 Task: Create a due date automation trigger when advanced off, on the monday before a card is due at 11:00 AM.
Action: Mouse moved to (998, 286)
Screenshot: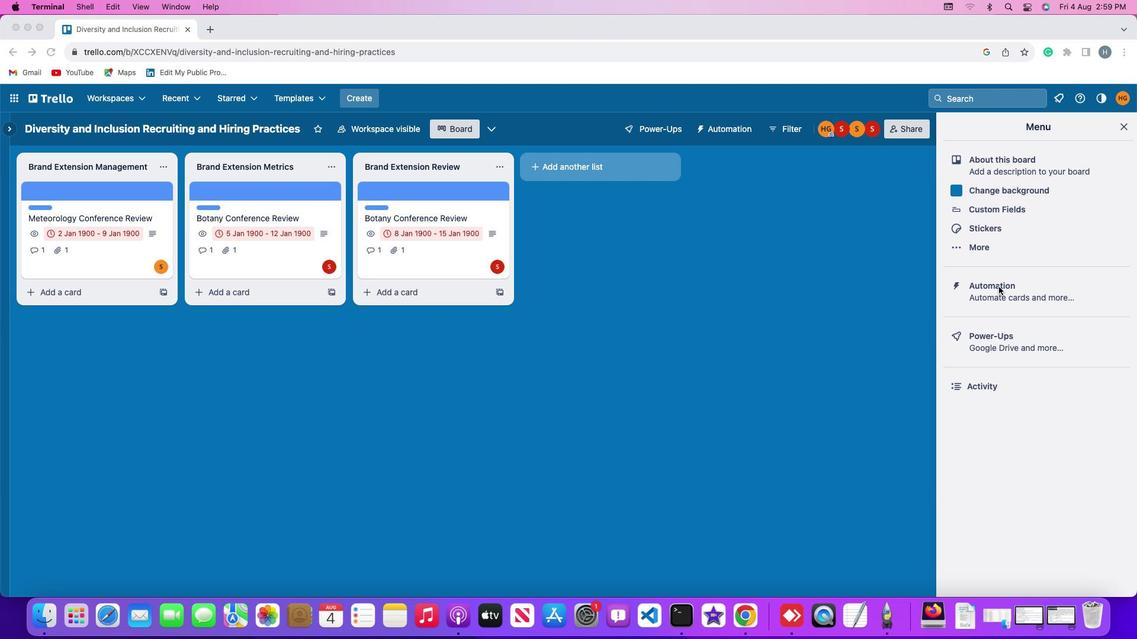 
Action: Mouse pressed left at (998, 286)
Screenshot: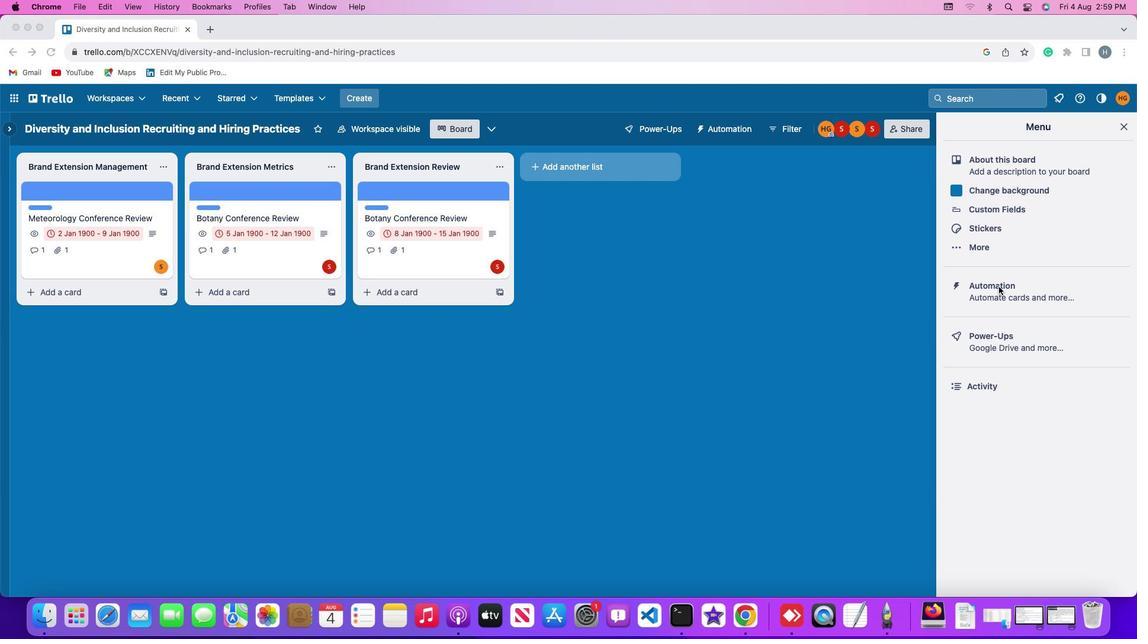 
Action: Mouse pressed left at (998, 286)
Screenshot: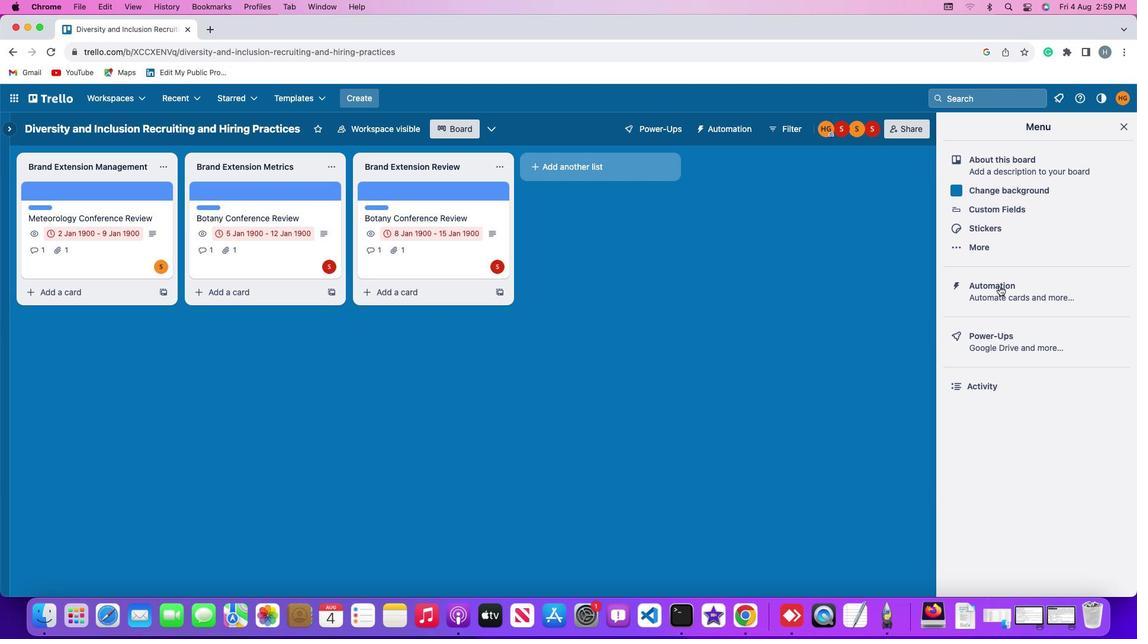 
Action: Mouse moved to (75, 281)
Screenshot: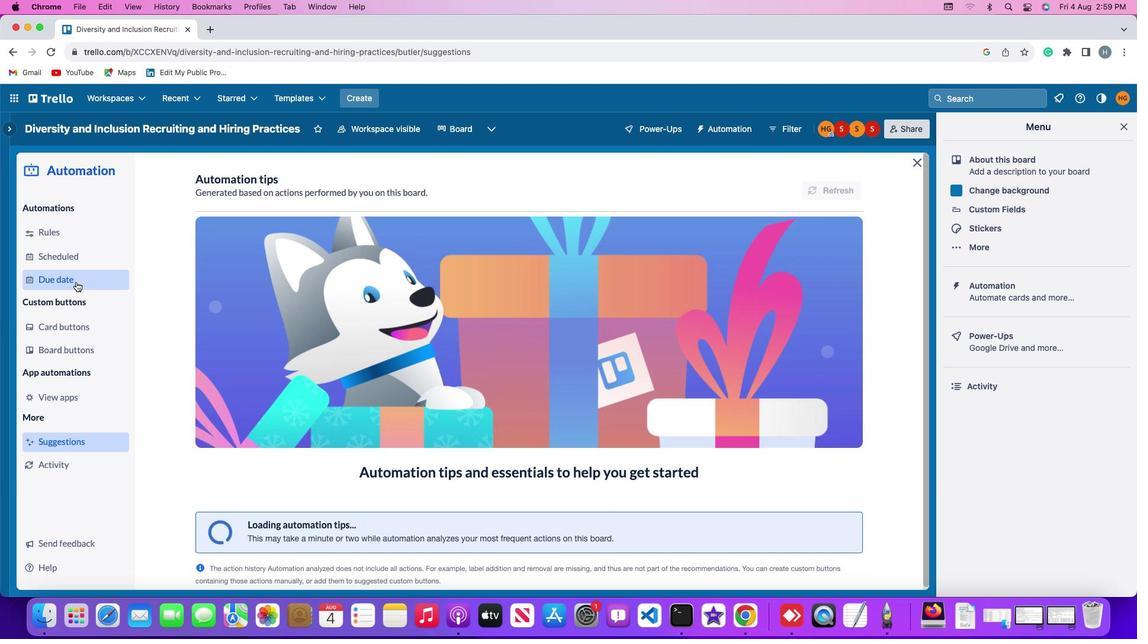 
Action: Mouse pressed left at (75, 281)
Screenshot: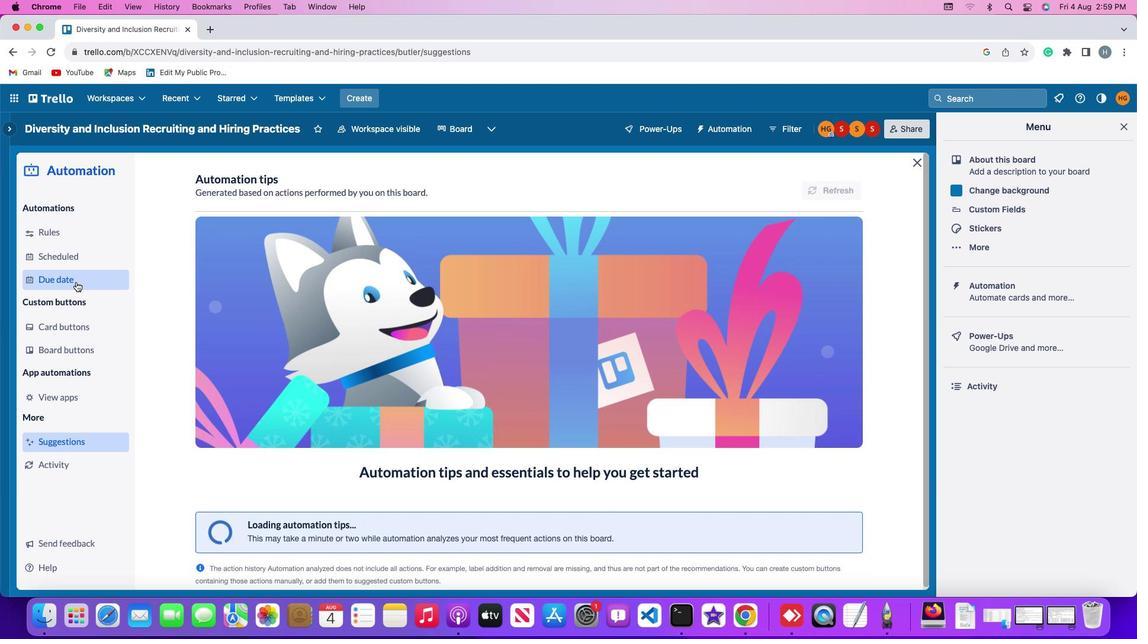 
Action: Mouse moved to (813, 179)
Screenshot: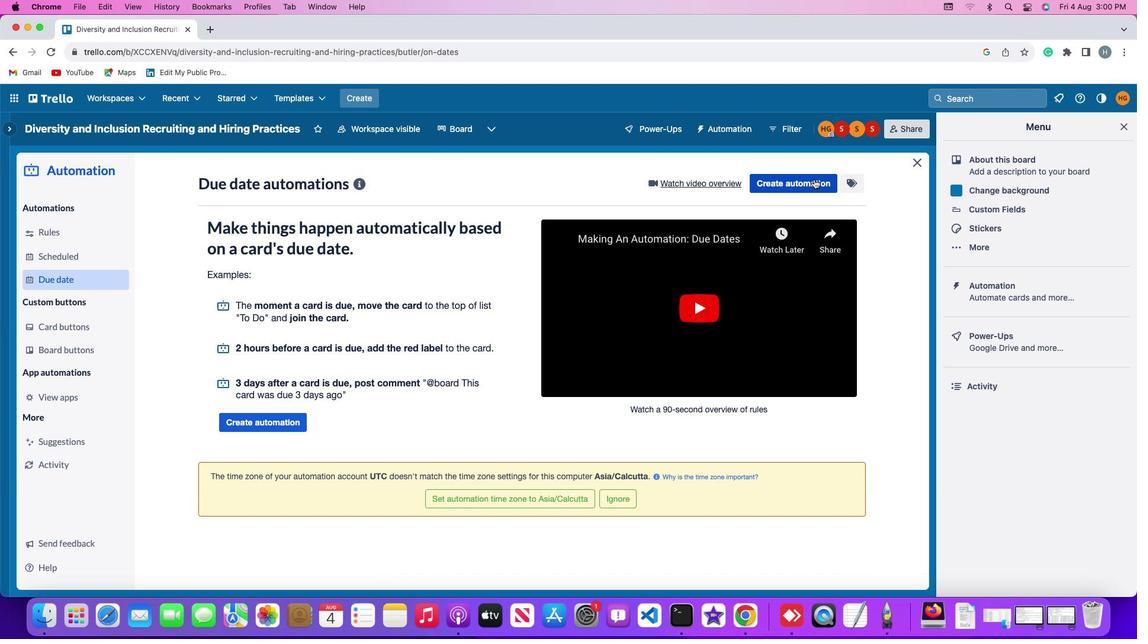
Action: Mouse pressed left at (813, 179)
Screenshot: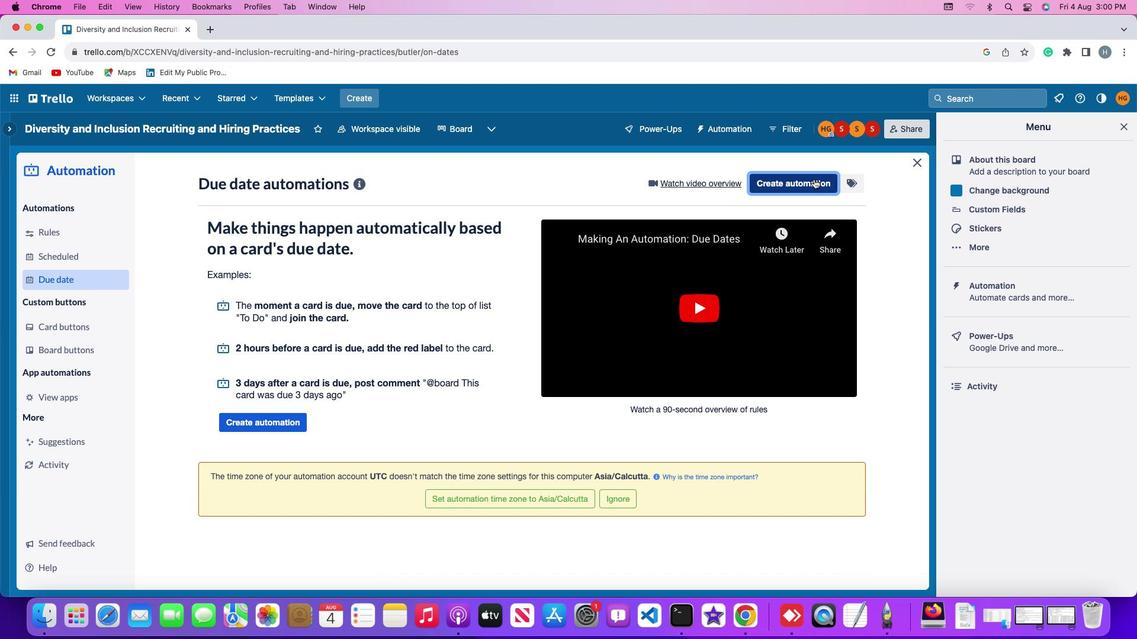 
Action: Mouse moved to (543, 295)
Screenshot: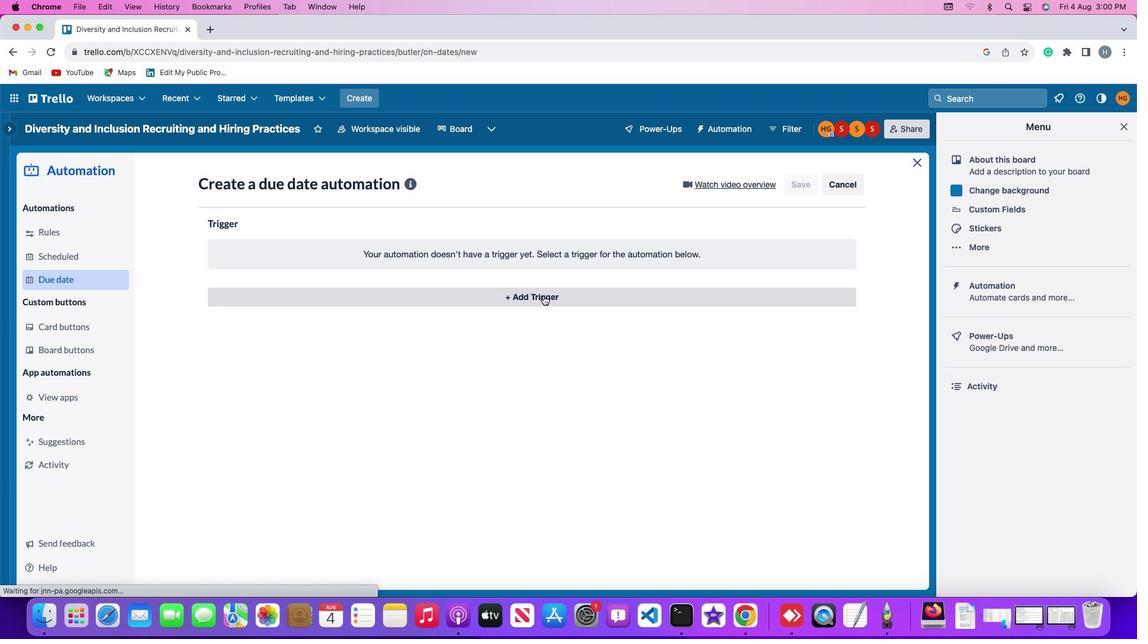 
Action: Mouse pressed left at (543, 295)
Screenshot: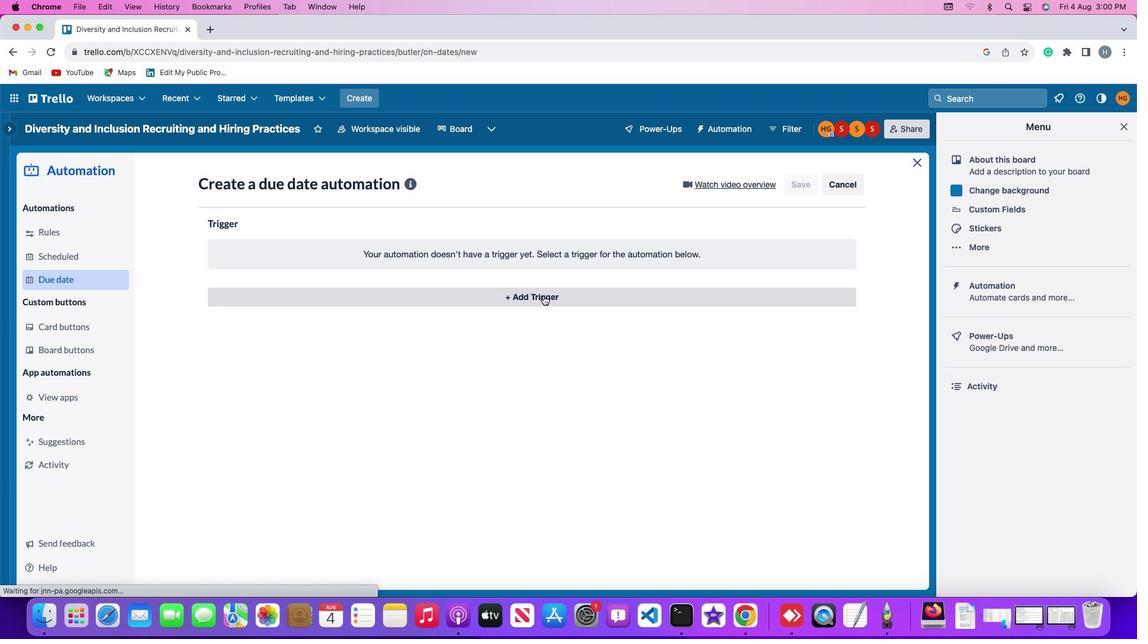 
Action: Mouse moved to (257, 514)
Screenshot: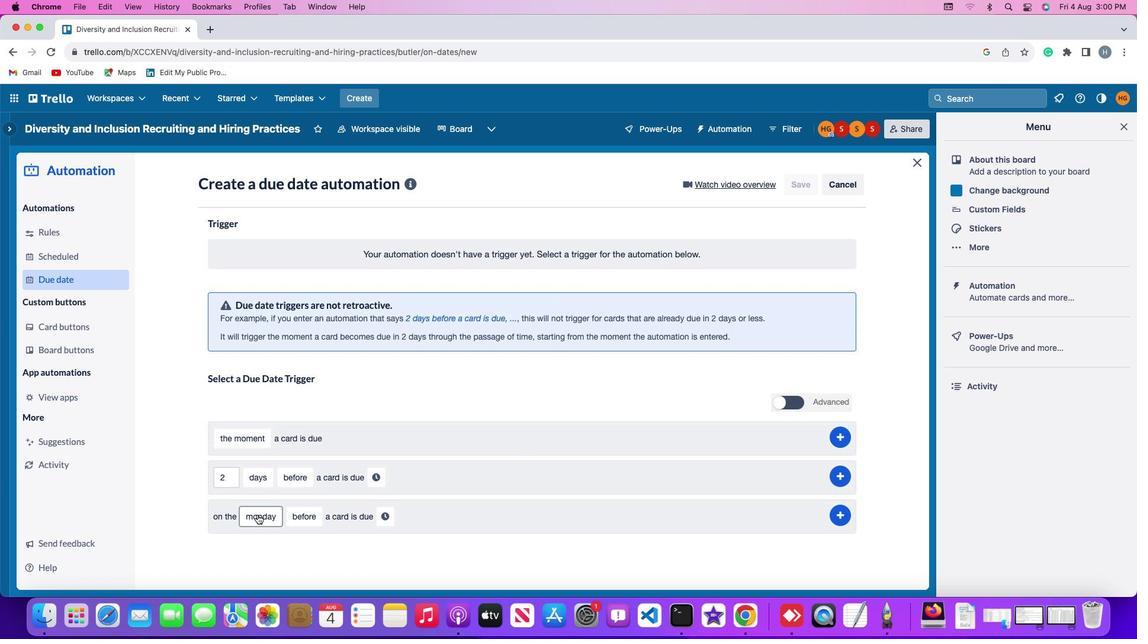 
Action: Mouse pressed left at (257, 514)
Screenshot: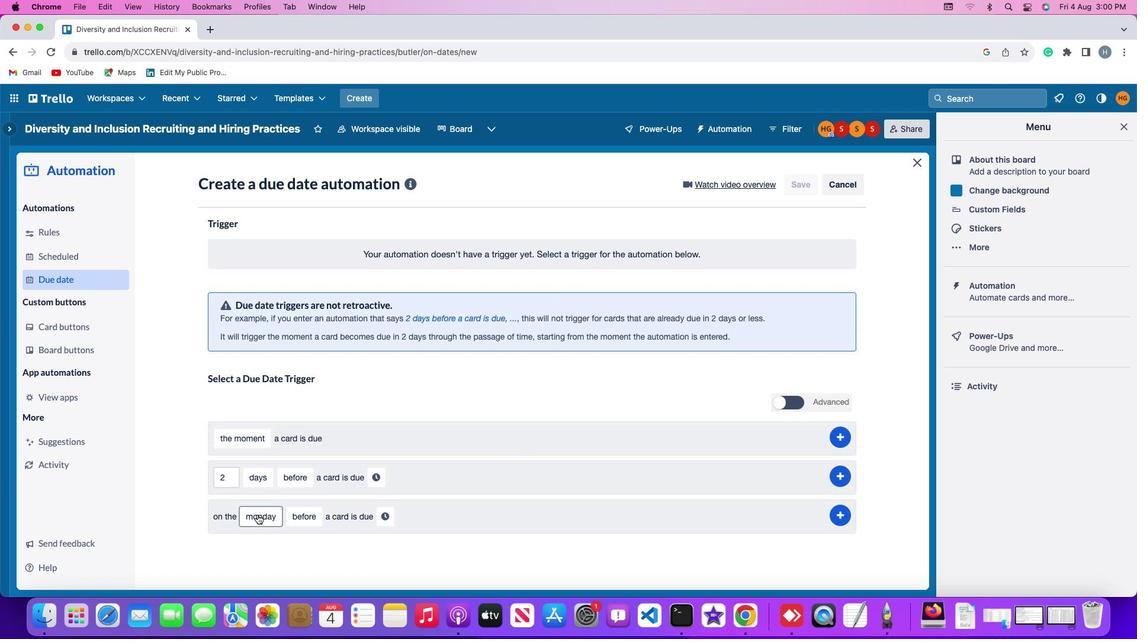 
Action: Mouse moved to (284, 352)
Screenshot: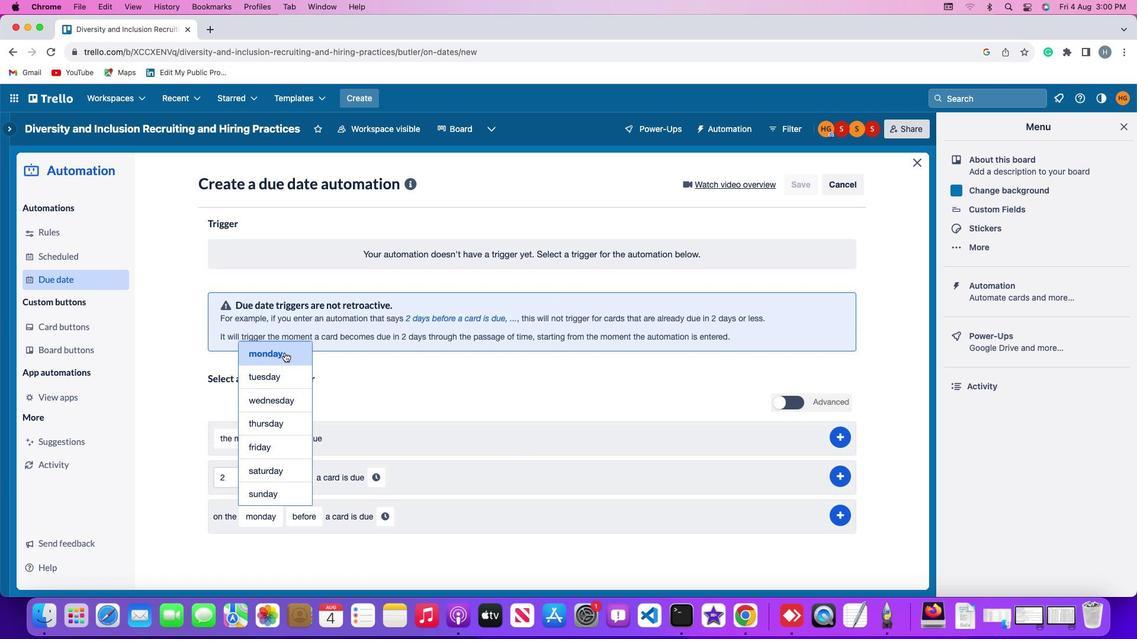 
Action: Mouse pressed left at (284, 352)
Screenshot: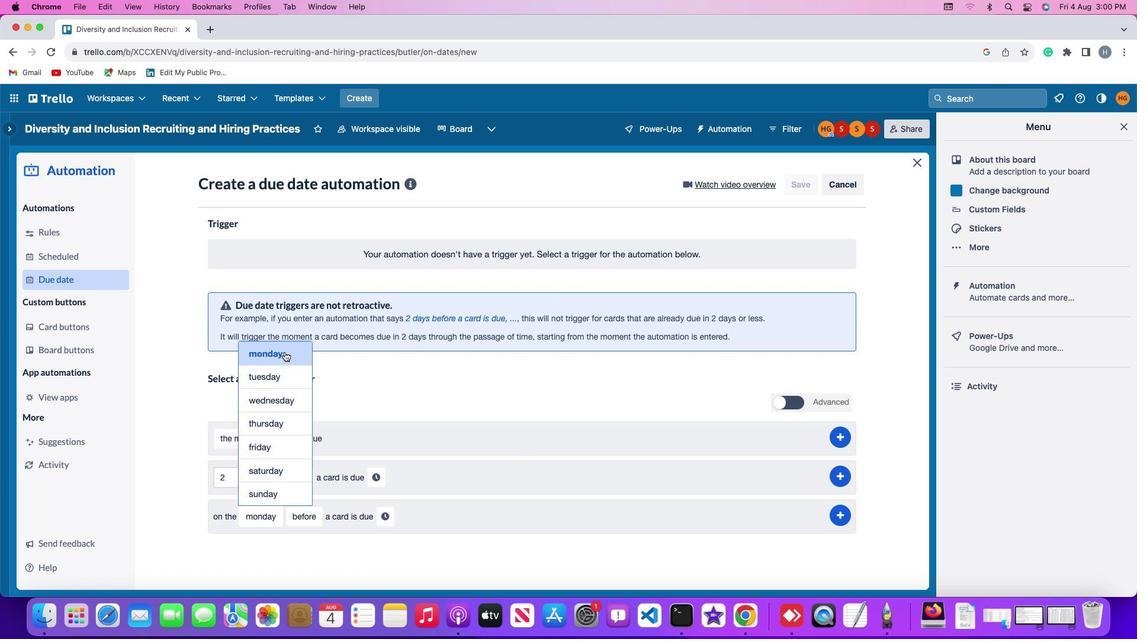 
Action: Mouse moved to (307, 518)
Screenshot: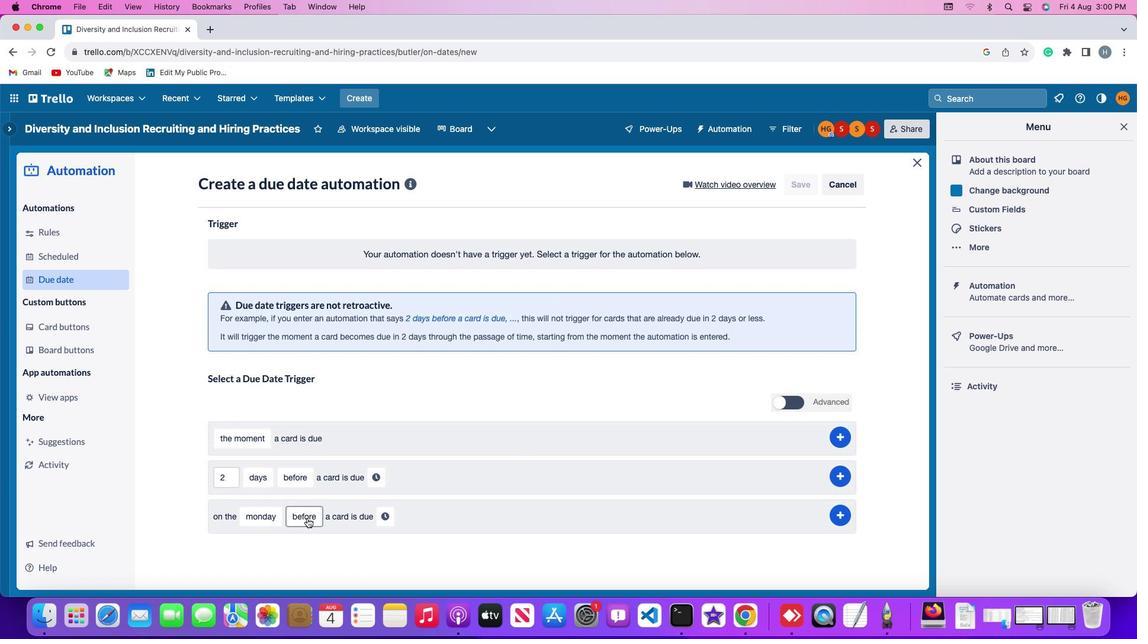 
Action: Mouse pressed left at (307, 518)
Screenshot: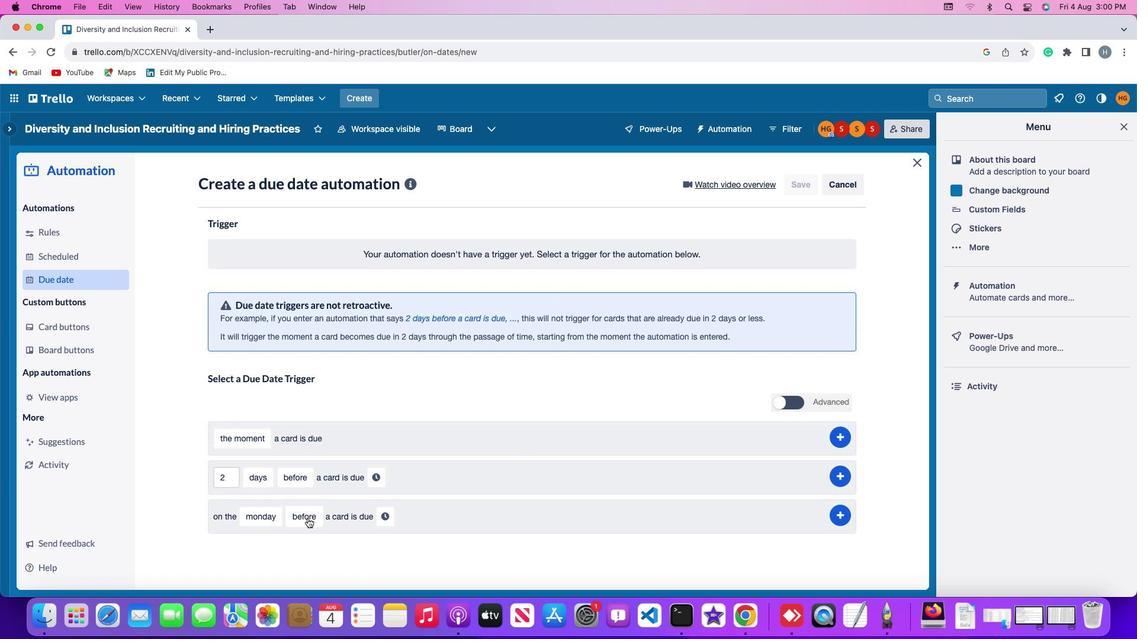 
Action: Mouse moved to (333, 424)
Screenshot: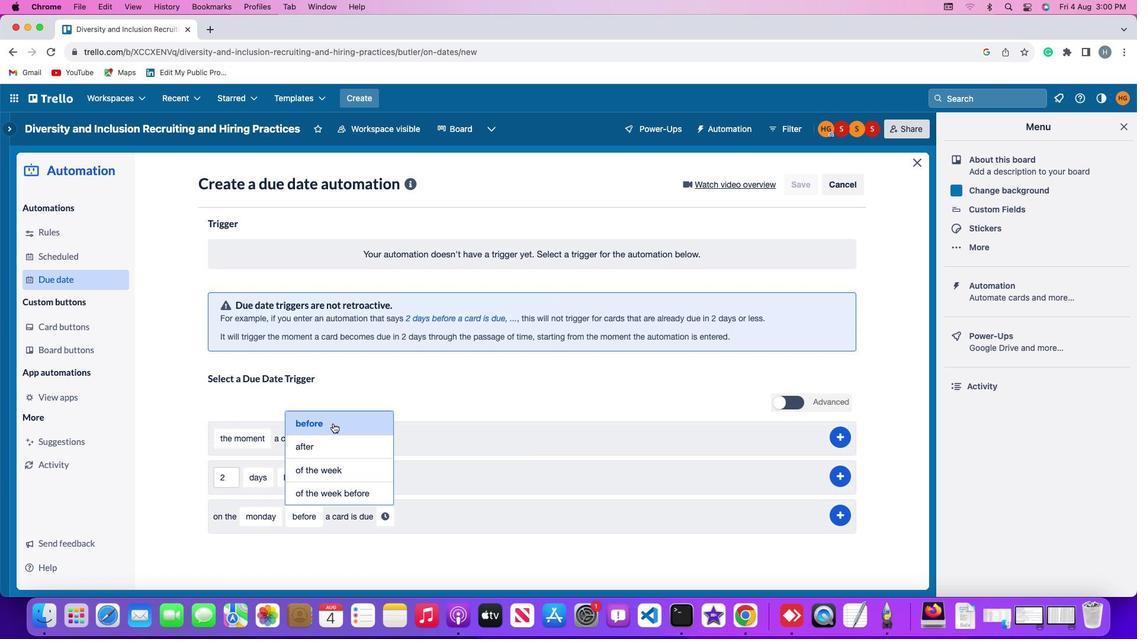 
Action: Mouse pressed left at (333, 424)
Screenshot: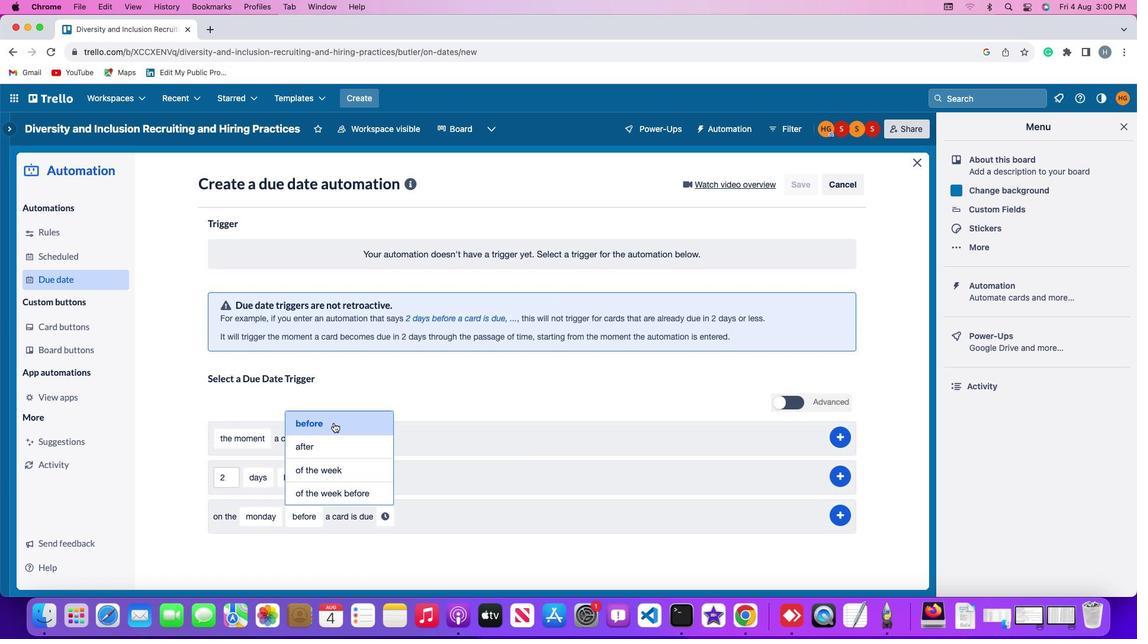 
Action: Mouse moved to (385, 519)
Screenshot: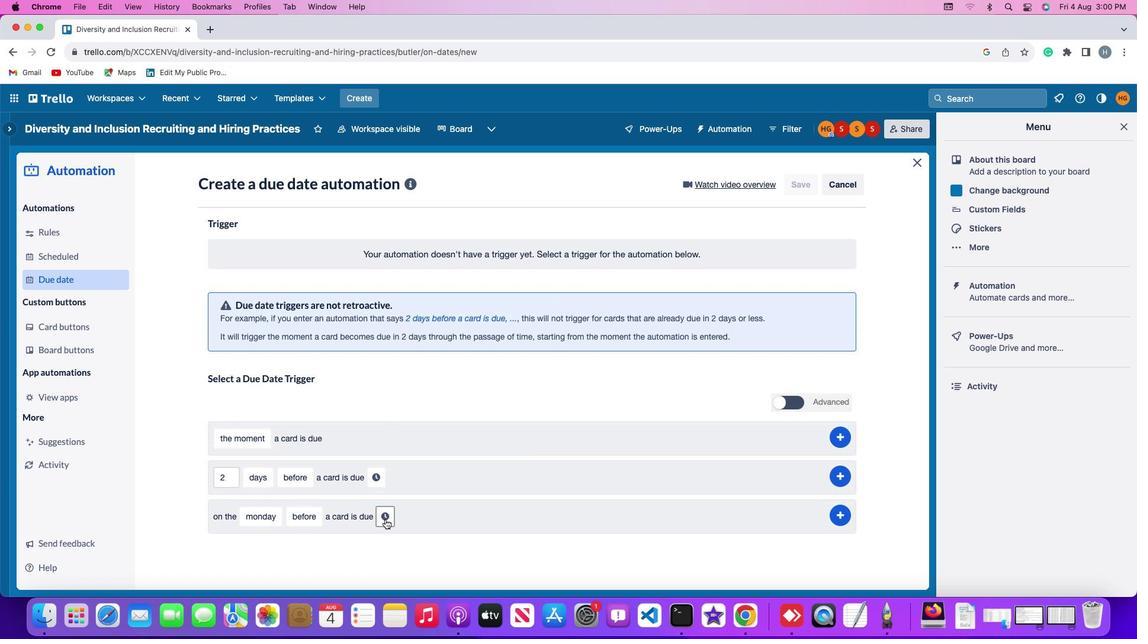 
Action: Mouse pressed left at (385, 519)
Screenshot: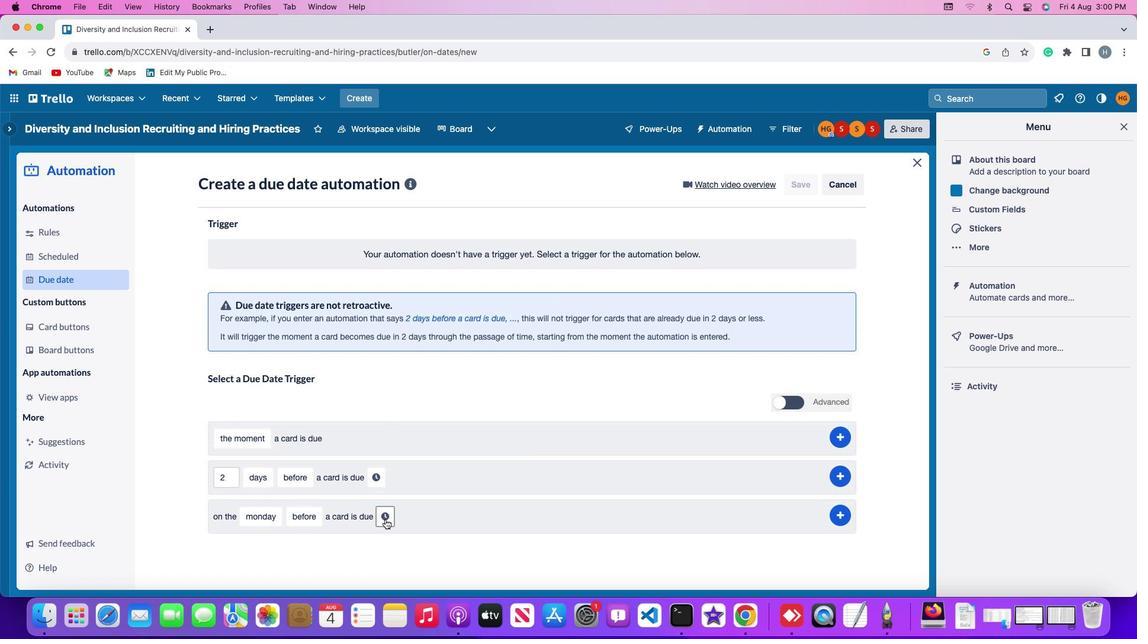 
Action: Mouse moved to (412, 520)
Screenshot: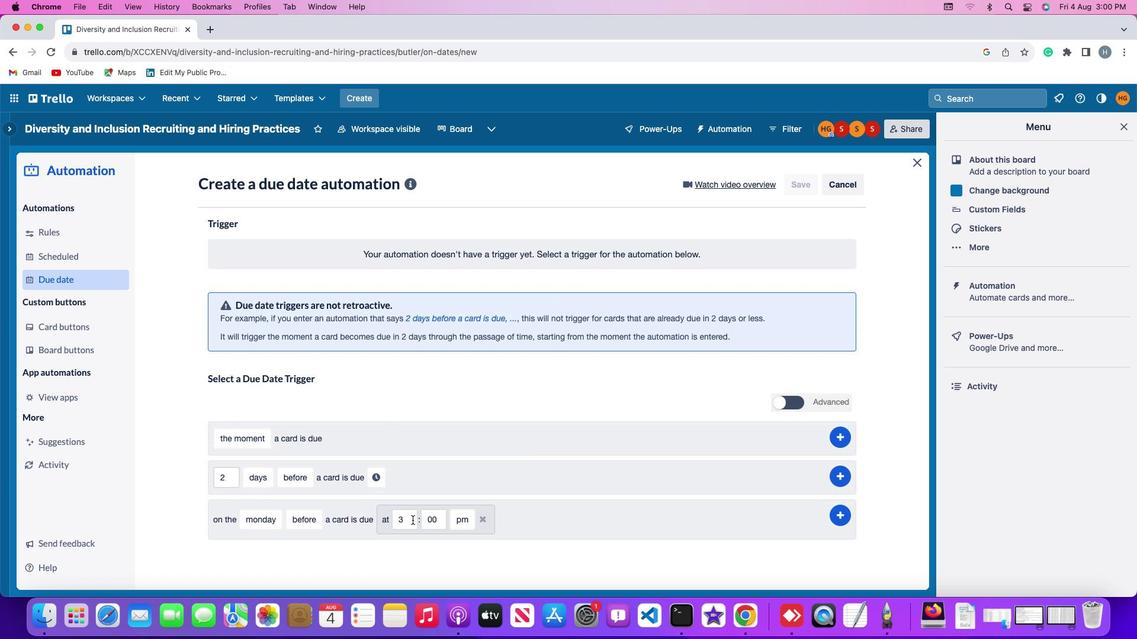 
Action: Mouse pressed left at (412, 520)
Screenshot: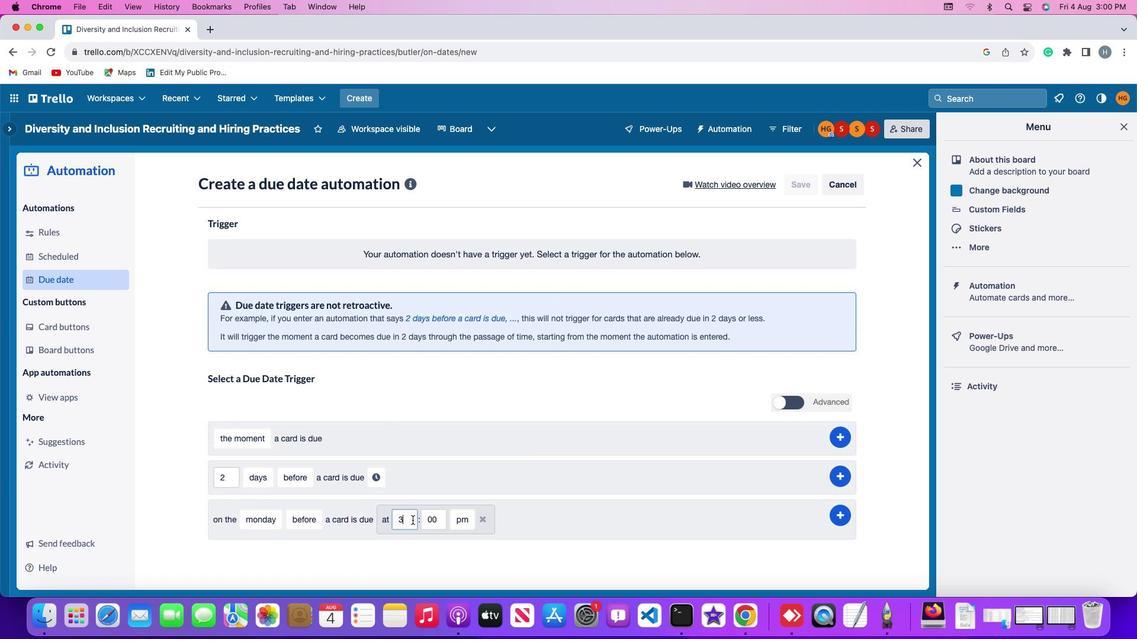 
Action: Key pressed Key.backspace'1'
Screenshot: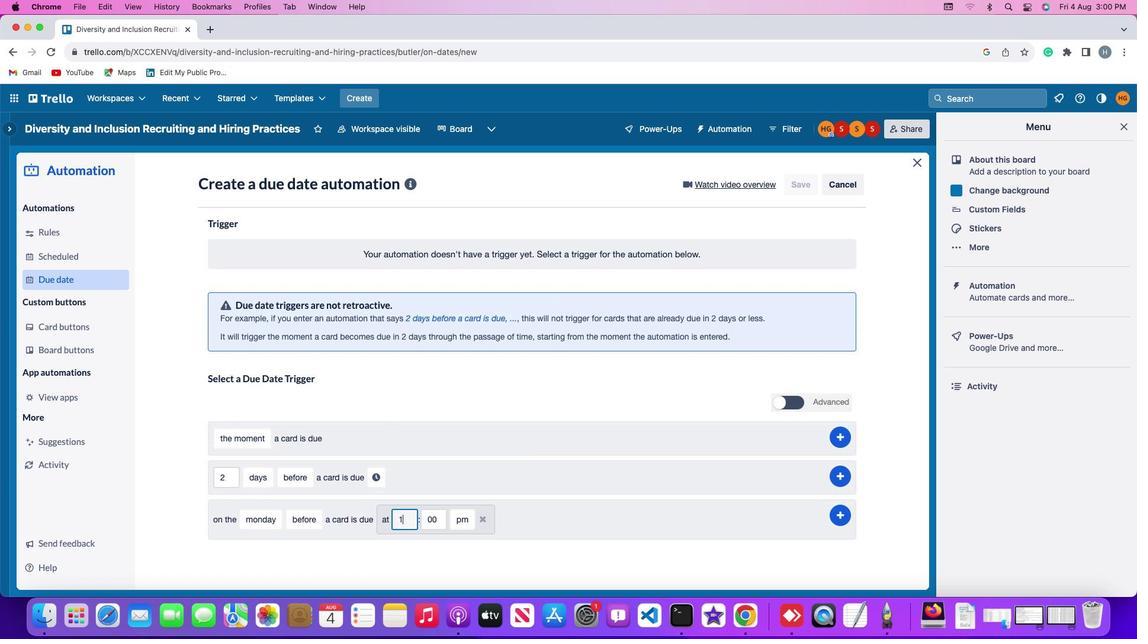 
Action: Mouse moved to (412, 519)
Screenshot: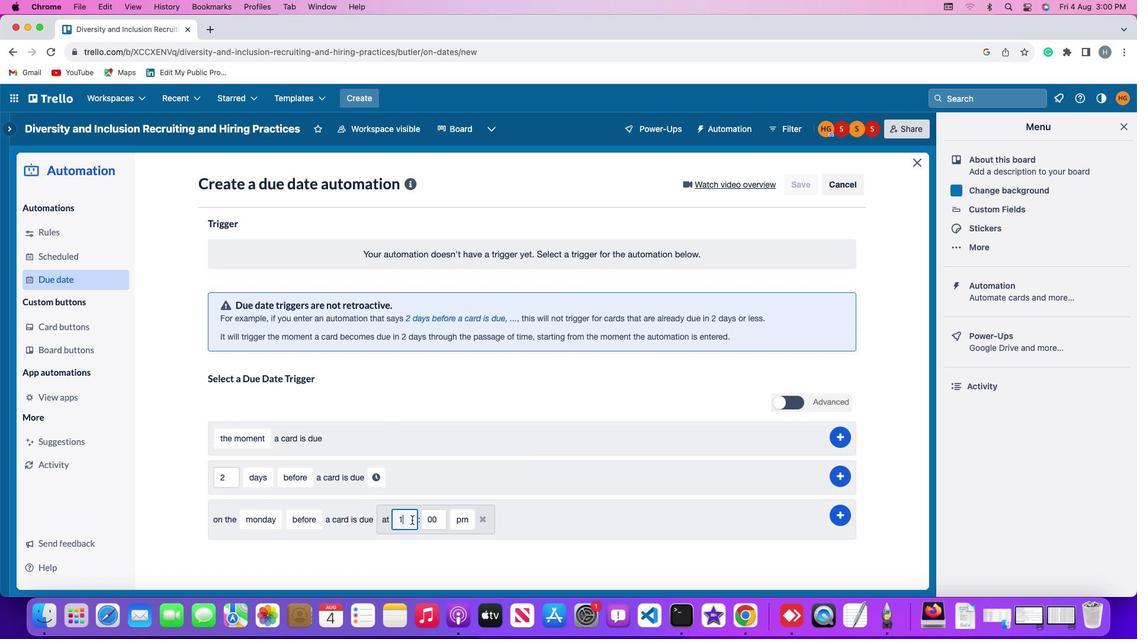 
Action: Key pressed '1'
Screenshot: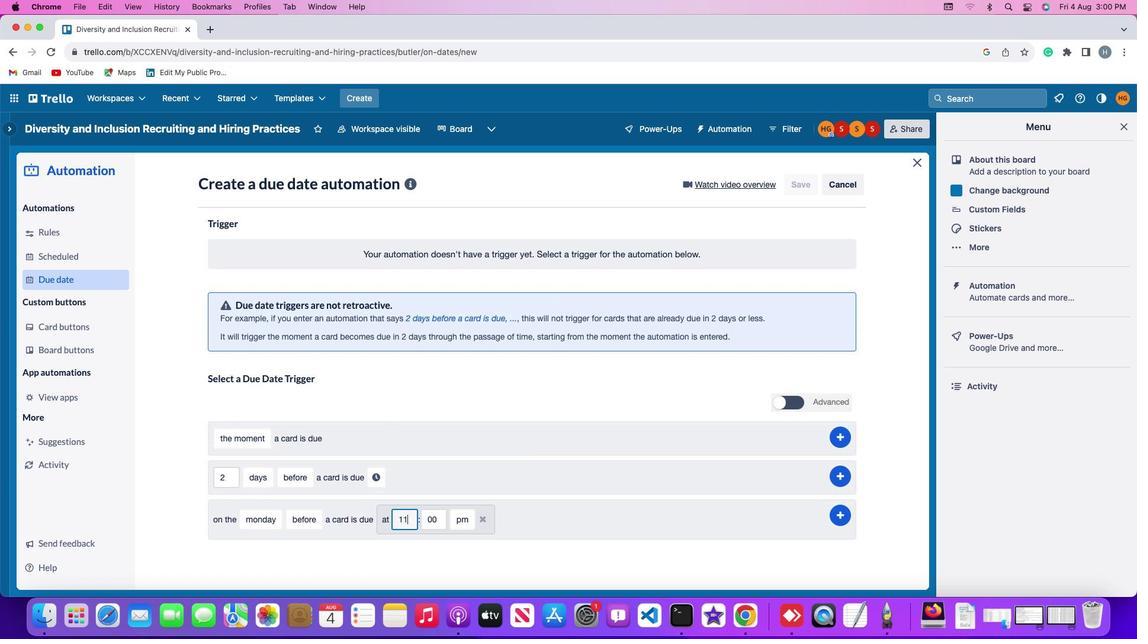 
Action: Mouse moved to (465, 540)
Screenshot: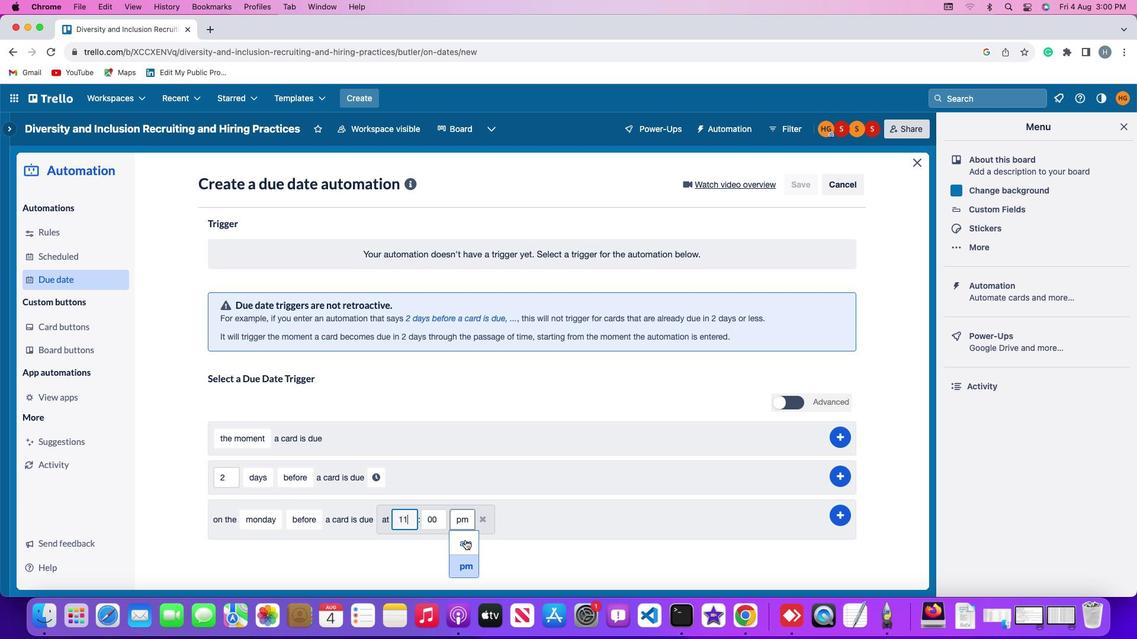
Action: Mouse pressed left at (465, 540)
Screenshot: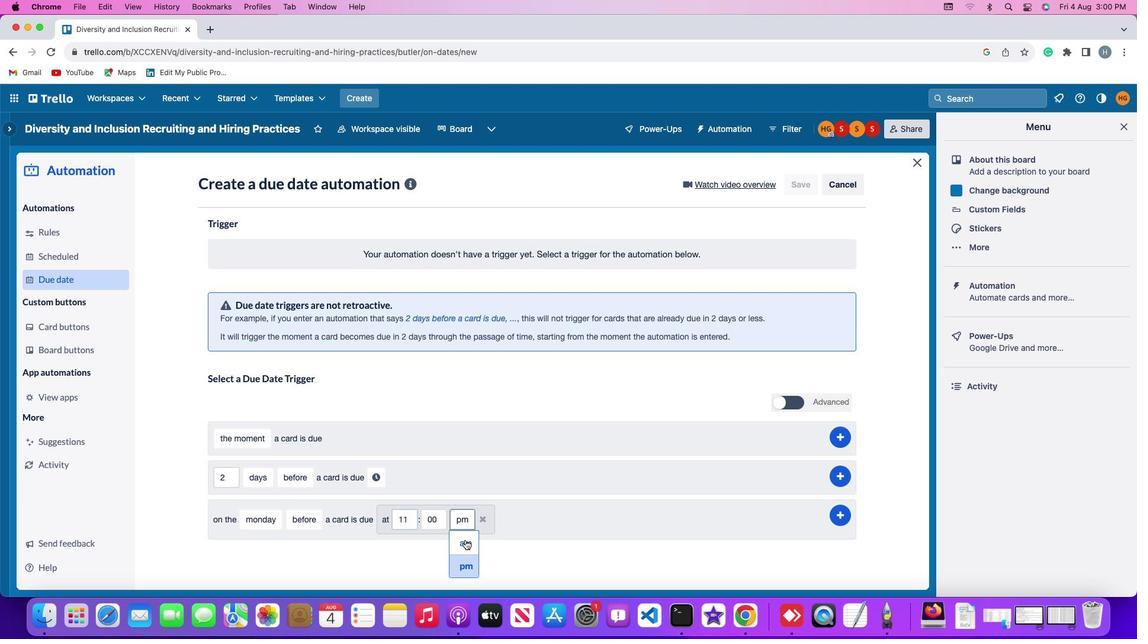 
Action: Mouse moved to (839, 514)
Screenshot: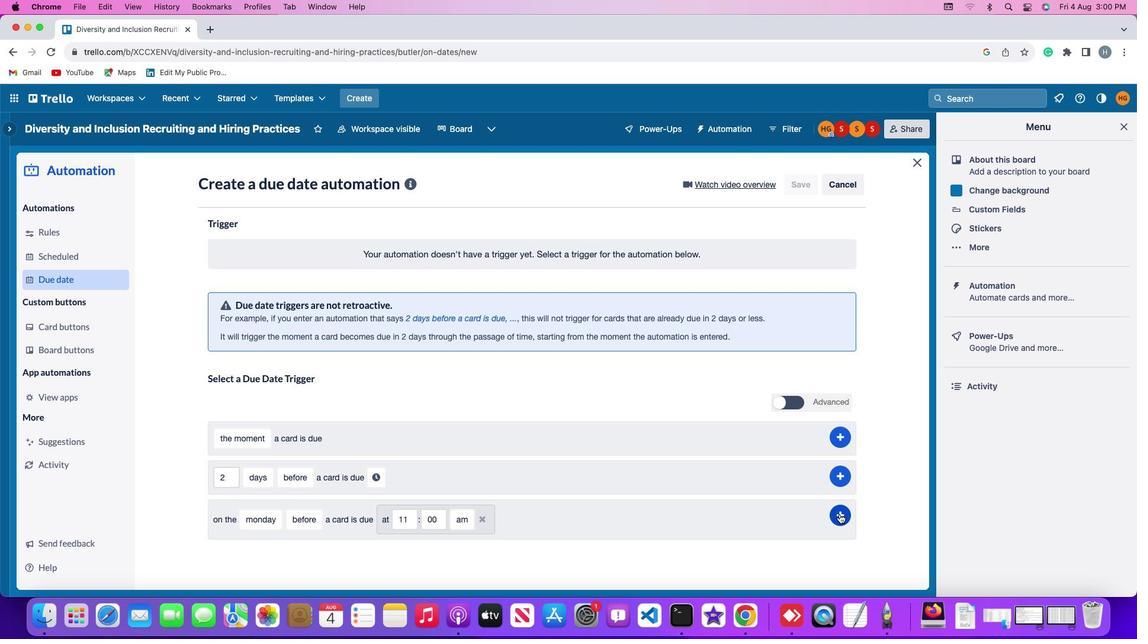
Action: Mouse pressed left at (839, 514)
Screenshot: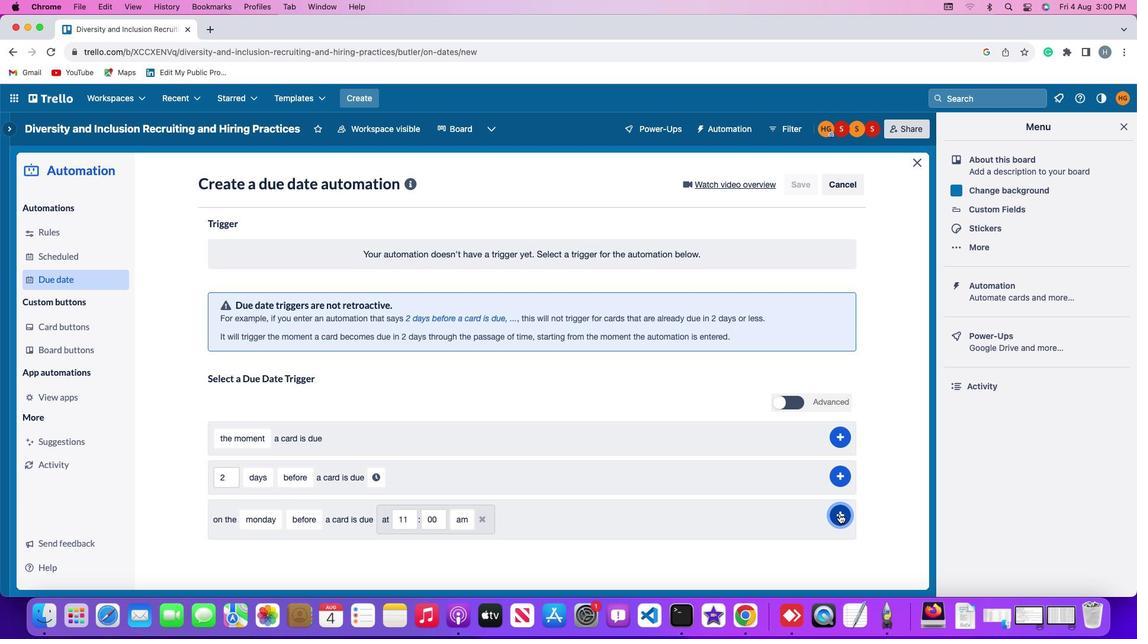 
Action: Mouse moved to (804, 318)
Screenshot: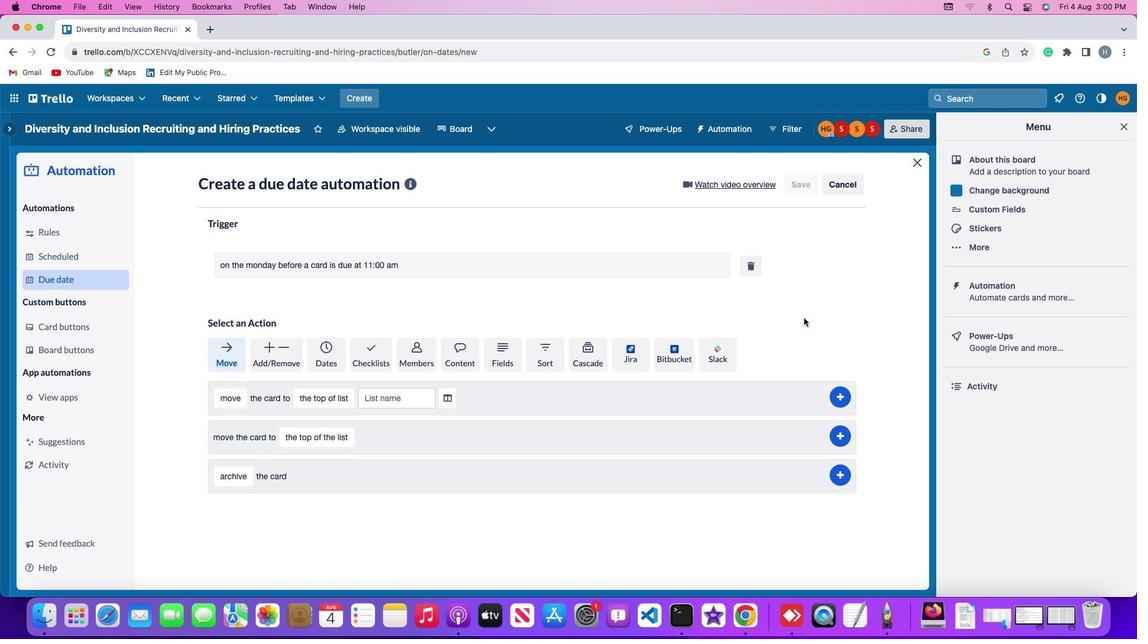 
